 Task: Add an event with the title Client Meeting, date '2024/04/08', time 8:00 AM to 10:00 AMand add a description: By exploring the client's goals and strategic direction, the service provider can align their offerings and propose tailored solutions. The event allows for brainstorming sessions, exploring new possibilities, and jointly shaping the future direction of the partnership., put the event into Red category . Add location for the event as: 321 Sunset Boulevard, Hollywood, Los Angeles, USA, logged in from the account softage.1@softage.netand send the event invitation to softage.5@softage.net and softage.6@softage.net. Set a reminder for the event 30 minutes before
Action: Mouse moved to (72, 87)
Screenshot: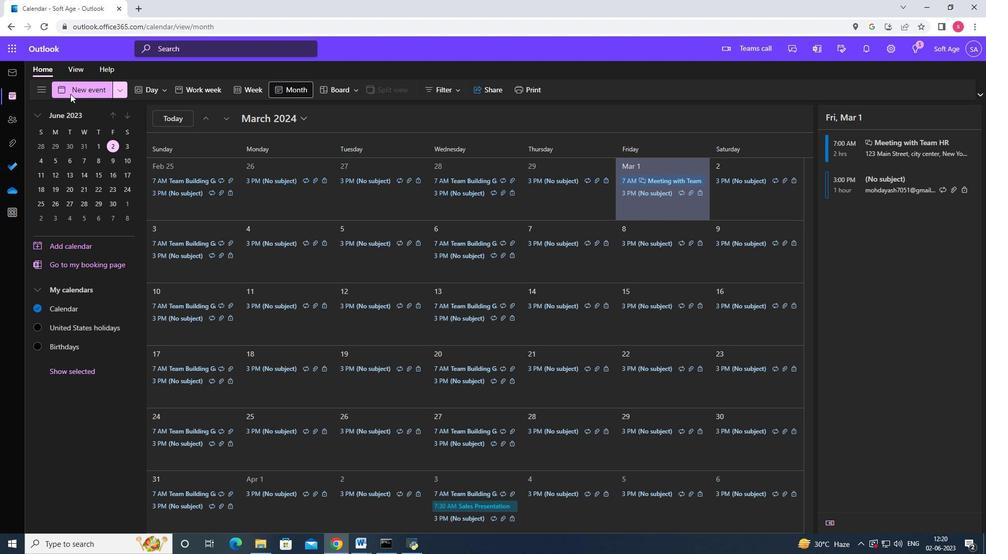 
Action: Mouse pressed left at (72, 87)
Screenshot: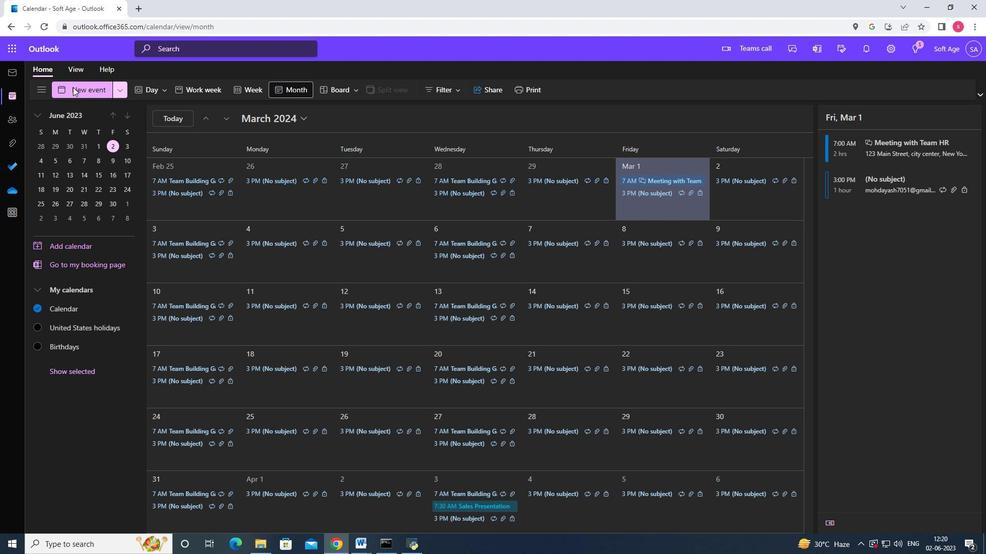 
Action: Mouse moved to (254, 154)
Screenshot: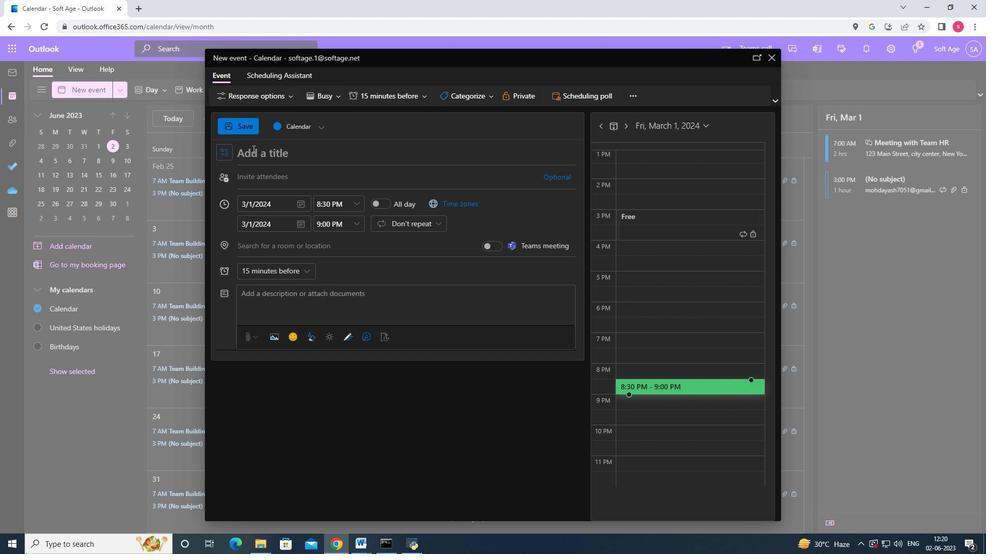 
Action: Mouse pressed left at (254, 154)
Screenshot: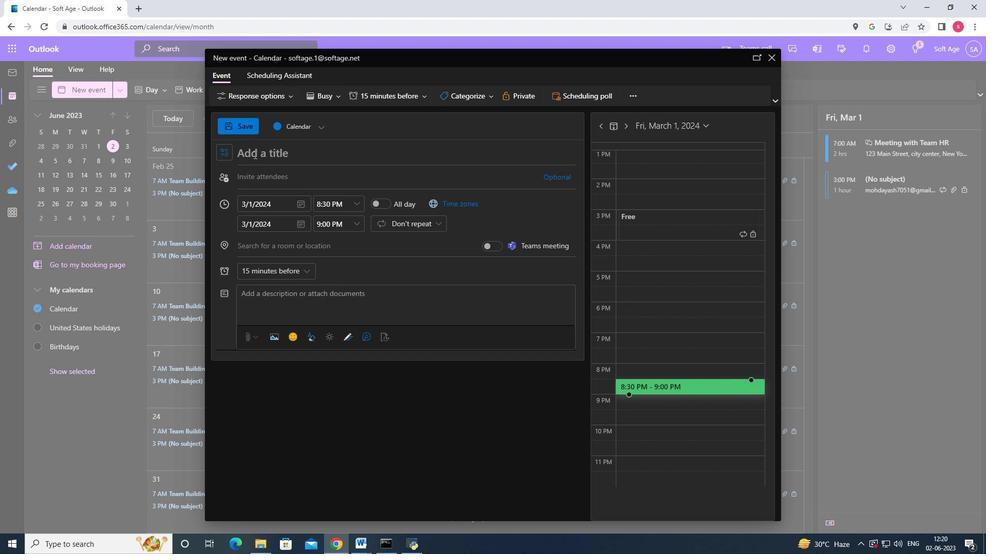 
Action: Key pressed <Key.shift><Key.shift><Key.shift><Key.shift><Key.shift><Key.shift><Key.shift><Key.shift><Key.shift><Key.shift><Key.shift><Key.shift><Key.shift><Key.shift><Key.shift><Key.shift><Key.shift><Key.shift><Key.shift><Key.shift><Key.shift><Key.shift><Key.shift><Key.shift><Key.shift><Key.shift><Key.shift><Key.shift><Key.shift><Key.shift><Key.shift><Key.shift><Key.shift><Key.shift><Key.shift><Key.shift><Key.shift><Key.shift><Key.shift><Key.shift><Key.shift><Key.shift><Key.shift><Key.shift><Key.shift><Key.shift><Key.shift><Key.shift><Key.shift><Key.shift><Key.shift><Key.shift><Key.shift><Key.shift><Key.shift><Key.shift><Key.shift><Key.shift><Key.shift><Key.shift><Key.shift><Key.shift><Key.shift><Key.shift><Key.shift><Key.shift><Key.shift><Key.shift><Key.shift><Key.shift><Key.shift><Key.shift><Key.shift><Key.shift><Key.shift><Key.shift><Key.shift><Key.shift><Key.shift><Key.shift><Key.shift><Key.shift><Key.shift><Key.shift><Key.shift><Key.shift><Key.shift><Key.shift><Key.shift><Key.shift><Key.shift><Key.shift><Key.shift><Key.shift><Key.shift><Key.shift><Key.shift><Key.shift><Key.shift><Key.shift><Key.shift><Key.shift><Key.shift><Key.shift><Key.shift><Key.shift><Key.shift><Key.shift><Key.shift><Key.shift><Key.shift><Key.shift><Key.shift><Key.shift><Key.shift><Key.shift><Key.shift><Key.shift><Key.shift><Key.shift><Key.shift><Key.shift><Key.shift><Key.shift><Key.shift><Key.shift><Key.shift><Key.shift><Key.shift><Key.shift><Key.shift><Key.shift><Key.shift><Key.shift><Key.shift><Key.shift><Key.shift><Key.shift><Key.shift><Key.shift><Key.shift><Key.shift><Key.shift><Key.shift><Key.shift><Key.shift><Key.shift><Key.shift><Key.shift><Key.shift><Key.shift><Key.shift><Key.shift><Key.shift><Key.shift><Key.shift><Key.shift><Key.shift><Key.shift><Key.shift><Key.shift><Key.shift><Key.shift><Key.shift><Key.shift><Key.shift><Key.shift><Key.shift><Key.shift><Key.shift><Key.shift><Key.shift><Key.shift><Key.shift><Key.shift><Key.shift><Key.shift><Key.shift><Key.shift><Key.shift><Key.shift><Key.shift><Key.shift><Key.shift><Key.shift><Key.shift><Key.shift><Key.shift><Key.shift><Key.shift><Key.shift><Key.shift><Key.shift><Key.shift><Key.shift><Key.shift><Key.shift><Key.shift><Key.shift><Key.shift><Key.shift><Key.shift><Key.shift><Key.shift><Key.shift><Key.shift><Key.shift><Key.shift><Key.shift><Key.shift><Key.shift><Key.shift><Key.shift><Key.shift><Key.shift><Key.shift><Key.shift><Key.shift><Key.shift><Key.shift><Key.shift><Key.shift><Key.shift><Key.shift><Key.shift><Key.shift><Key.shift><Key.shift><Key.shift><Key.shift><Key.shift><Key.shift><Key.shift><Key.shift><Key.shift><Key.shift><Key.shift><Key.shift><Key.shift><Key.shift><Key.shift><Key.shift><Key.shift><Key.shift><Key.shift><Key.shift><Key.shift><Key.shift><Key.shift><Key.shift><Key.shift><Key.shift><Key.shift><Key.shift><Key.shift><Key.shift><Key.shift><Key.shift><Key.shift><Key.shift><Key.shift><Key.shift><Key.shift><Key.shift><Key.shift><Key.shift><Key.shift><Key.shift><Key.shift><Key.shift><Key.shift><Key.shift><Key.shift><Key.shift><Key.shift><Key.shift><Key.shift><Key.shift><Key.shift><Key.shift><Key.shift><Key.shift><Key.shift><Key.shift><Key.shift><Key.shift><Key.shift><Key.shift><Key.shift><Key.shift><Key.shift><Key.shift><Key.shift><Key.shift><Key.shift><Key.shift><Key.shift><Key.shift><Key.shift><Key.shift><Key.shift><Key.shift><Key.shift><Key.shift><Key.shift><Key.shift><Key.shift><Key.shift><Key.shift><Key.shift><Key.shift><Key.shift><Key.shift><Key.shift><Key.shift><Key.shift><Key.shift><Key.shift><Key.shift><Key.shift><Key.shift><Key.shift><Key.shift><Key.shift><Key.shift><Key.shift><Key.shift><Key.shift><Key.shift><Key.shift><Key.shift><Key.shift><Key.shift><Key.shift><Key.shift><Key.shift><Key.shift><Key.shift><Key.shift><Key.shift><Key.shift><Key.shift><Key.shift><Key.shift><Key.shift><Key.shift><Key.shift><Key.shift><Key.shift><Key.shift><Key.shift><Key.shift><Key.shift><Key.shift><Key.shift><Key.shift><Key.shift><Key.shift><Key.shift><Key.shift><Key.shift><Key.shift><Key.shift><Key.shift><Key.shift><Key.shift><Key.shift><Key.shift><Key.shift><Key.shift><Key.shift><Key.shift><Key.shift><Key.shift><Key.shift><Key.shift><Key.shift><Key.shift><Key.shift><Key.shift><Key.shift><Key.shift><Key.shift><Key.shift><Key.shift><Key.shift><Key.shift><Key.shift><Key.shift><Key.shift><Key.shift><Key.shift><Key.shift><Key.shift><Key.shift><Key.shift><Key.shift><Key.shift><Key.shift><Key.shift><Key.shift><Key.shift><Key.shift><Key.shift><Key.shift>T<Key.backspace><Key.shift><Key.shift><Key.shift><Key.shift><Key.shift><Key.shift><Key.shift><Key.shift><Key.shift><Key.shift><Key.shift><Key.shift><Key.shift><Key.shift><Key.shift><Key.shift><Key.shift><Key.shift><Key.shift><Key.shift><Key.shift><Key.shift><Key.shift><Key.shift><Key.shift><Key.shift><Key.shift><Key.shift><Key.shift><Key.shift><Key.shift><Key.shift><Key.shift><Key.shift><Key.shift><Key.shift><Key.shift><Key.shift><Key.shift><Key.shift><Key.shift><Key.shift><Key.shift><Key.shift><Key.shift><Key.shift><Key.shift><Key.shift><Key.shift><Key.shift><Key.shift><Key.shift><Key.shift><Key.shift><Key.shift><Key.shift><Key.shift><Key.shift><Key.shift><Key.shift><Key.shift><Key.shift>Client<Key.space><Key.shift>Meeting
Screenshot: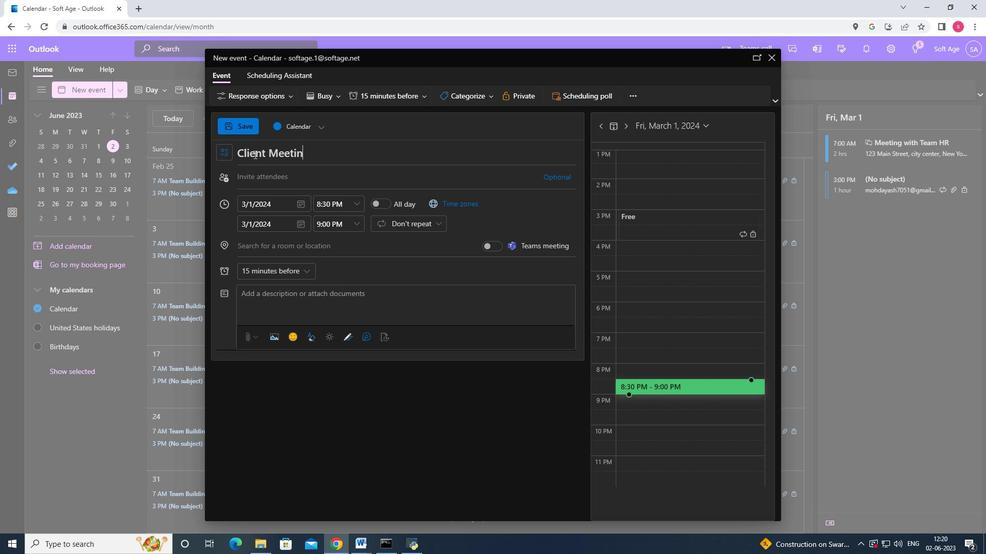 
Action: Mouse moved to (301, 205)
Screenshot: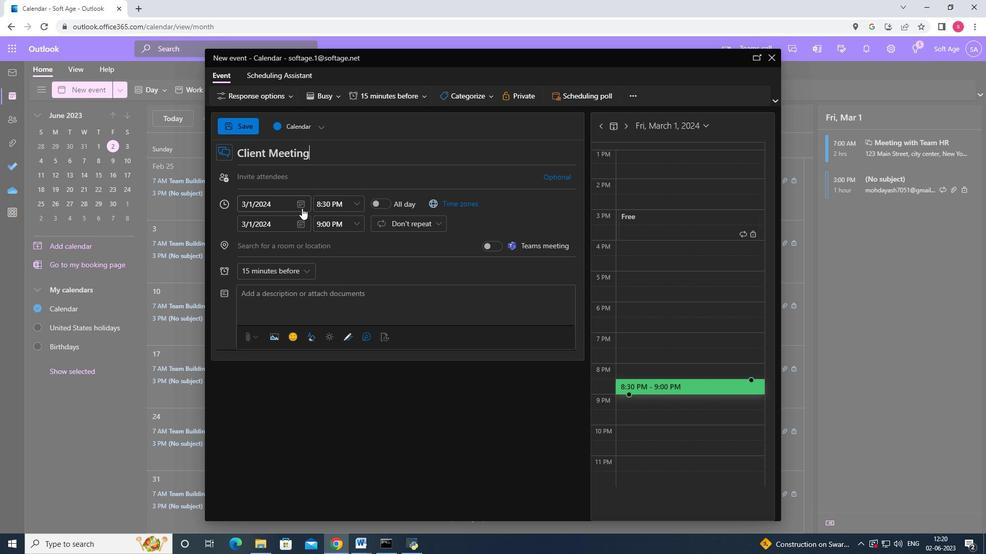 
Action: Mouse pressed left at (301, 205)
Screenshot: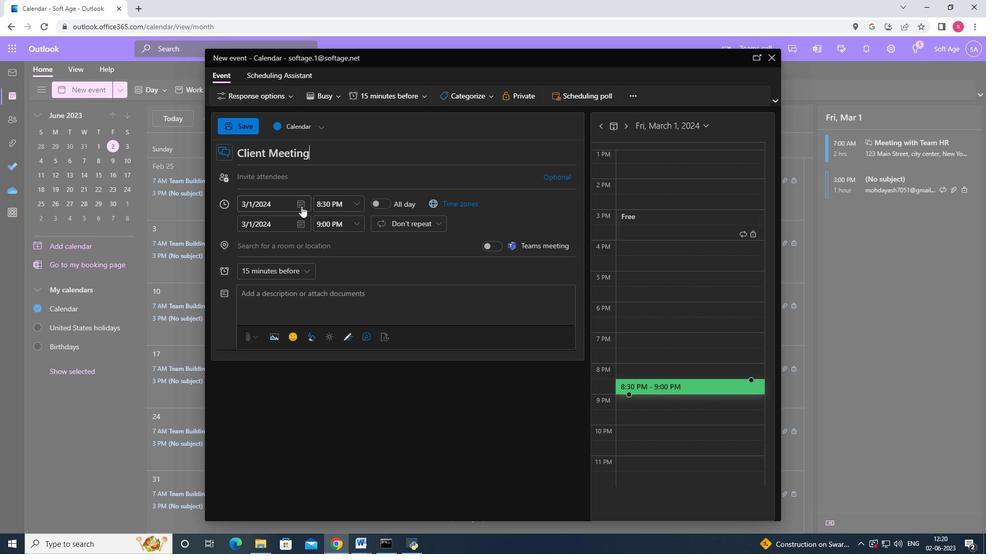 
Action: Mouse moved to (338, 227)
Screenshot: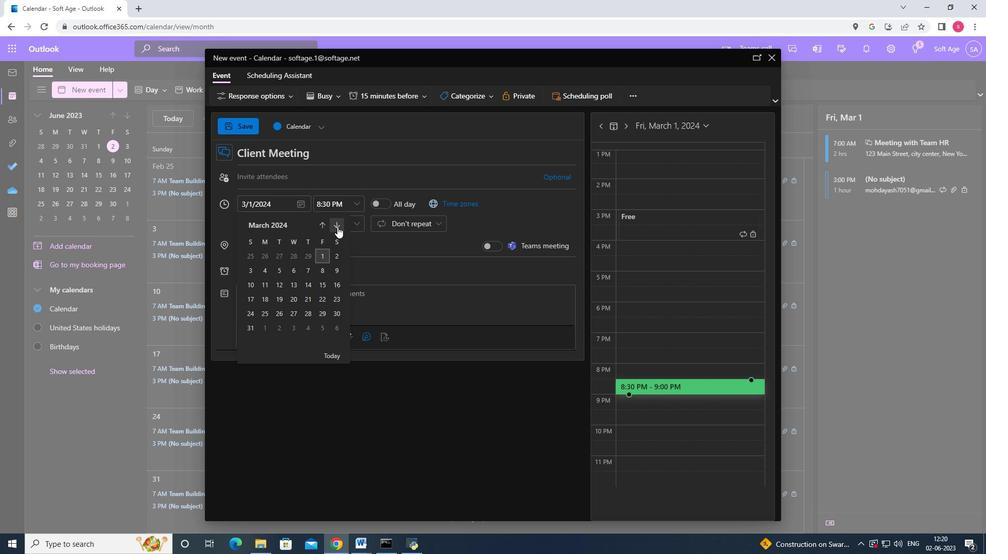 
Action: Mouse pressed left at (338, 227)
Screenshot: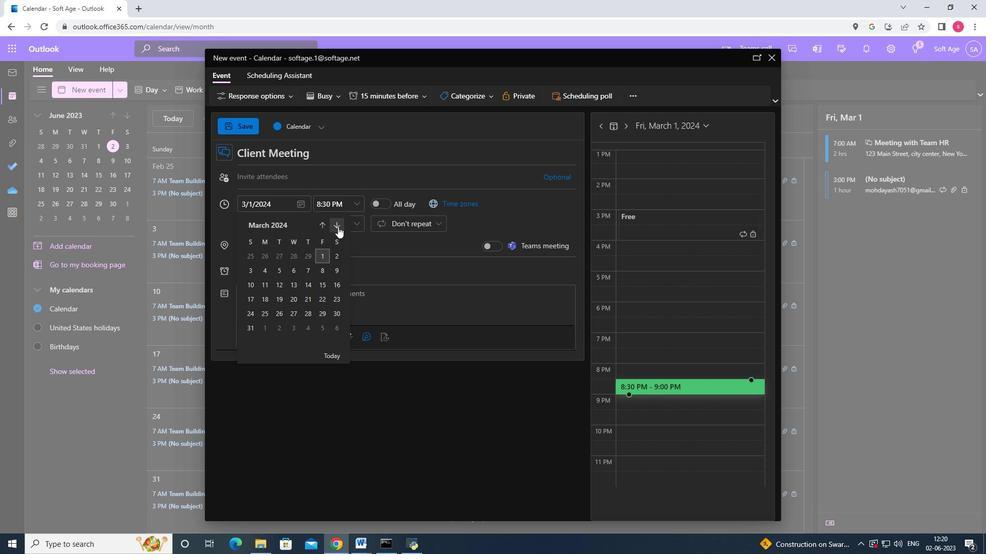 
Action: Mouse moved to (261, 271)
Screenshot: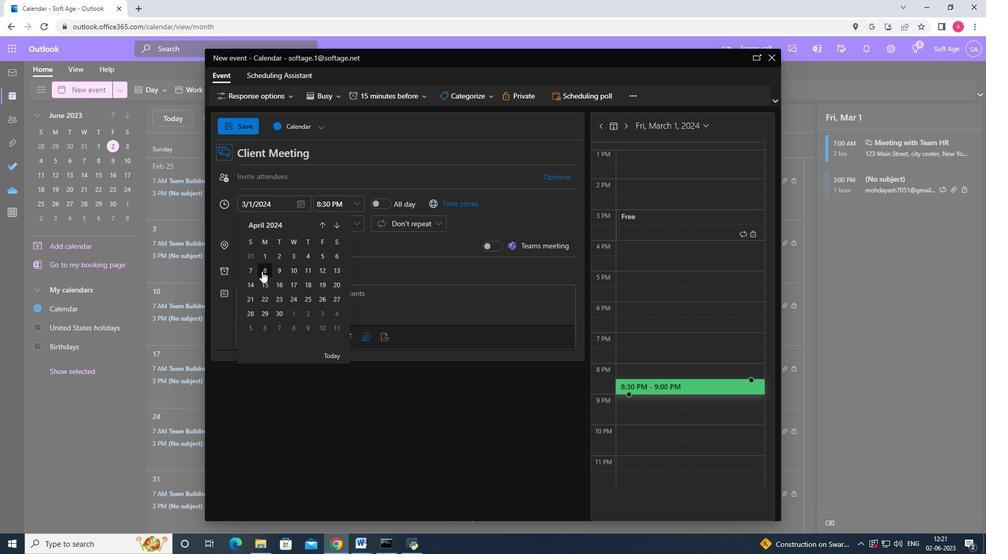 
Action: Mouse pressed left at (261, 271)
Screenshot: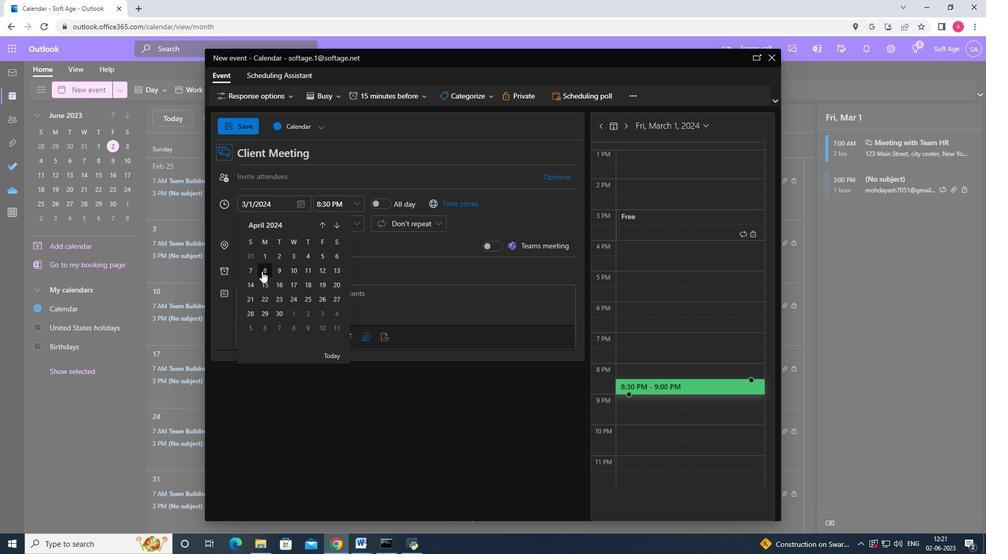 
Action: Mouse moved to (357, 207)
Screenshot: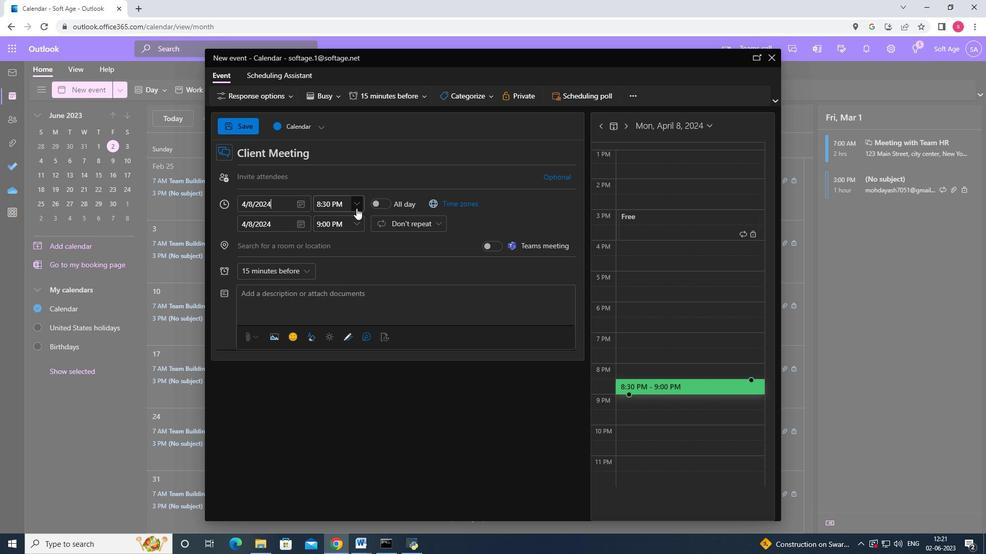 
Action: Mouse pressed left at (357, 207)
Screenshot: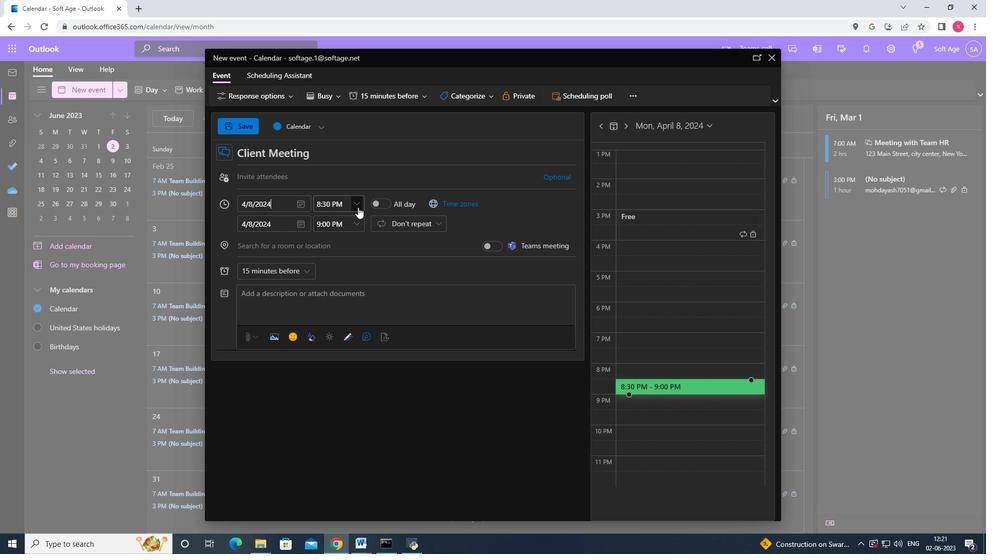 
Action: Mouse moved to (367, 216)
Screenshot: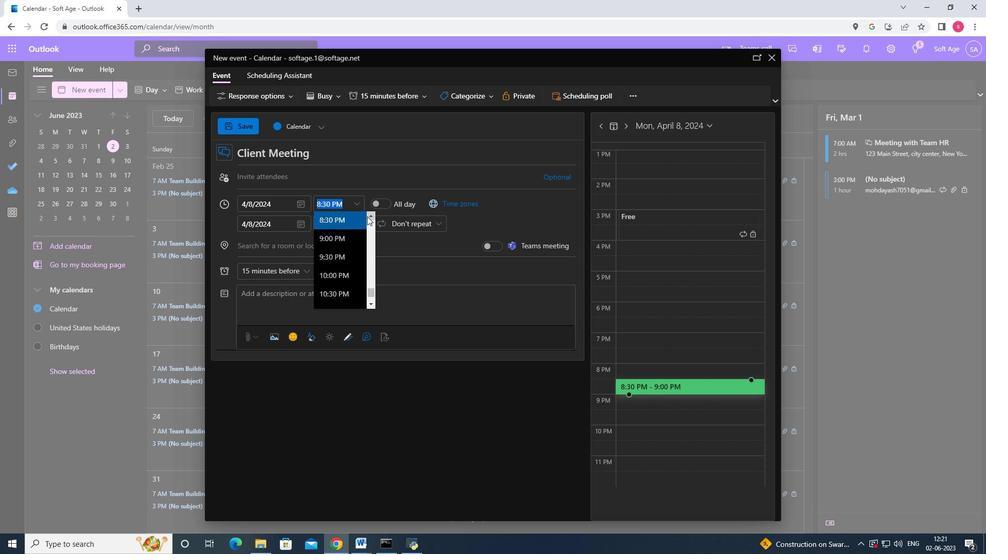 
Action: Mouse pressed left at (367, 216)
Screenshot: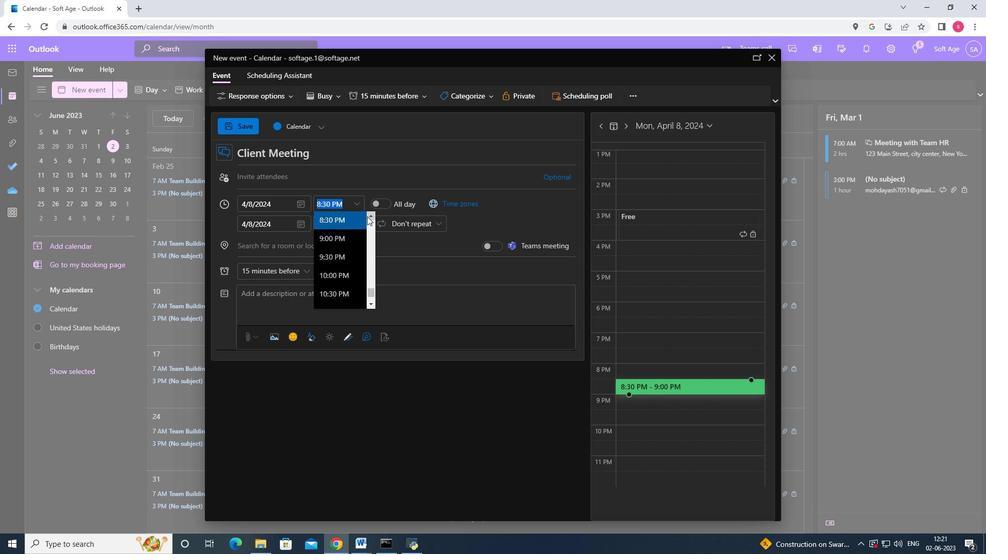 
Action: Mouse moved to (336, 217)
Screenshot: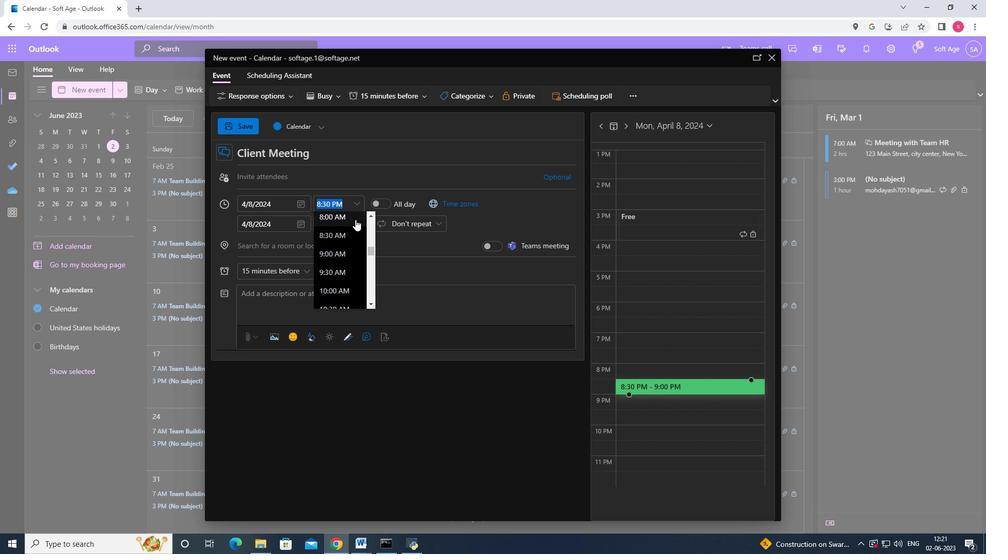 
Action: Mouse pressed left at (336, 217)
Screenshot: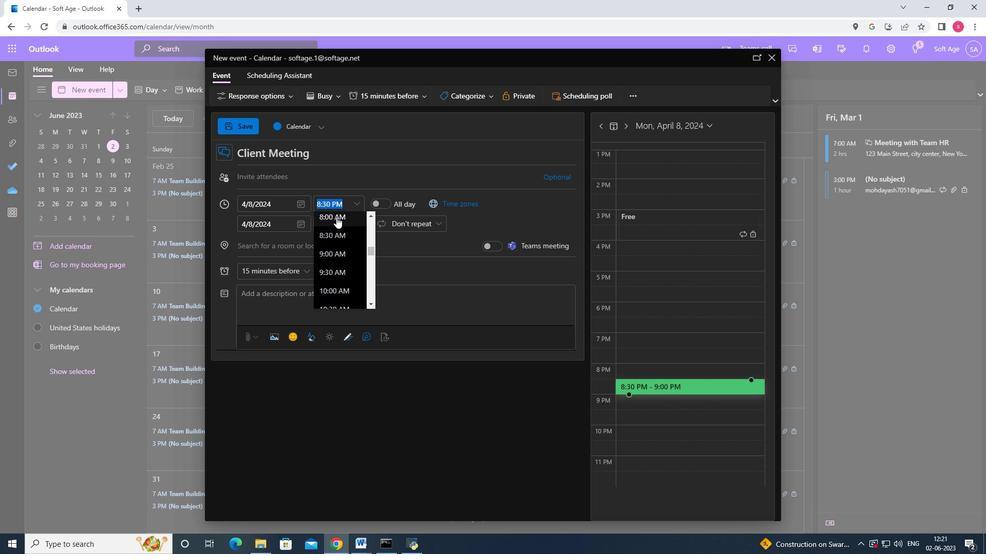
Action: Mouse moved to (353, 225)
Screenshot: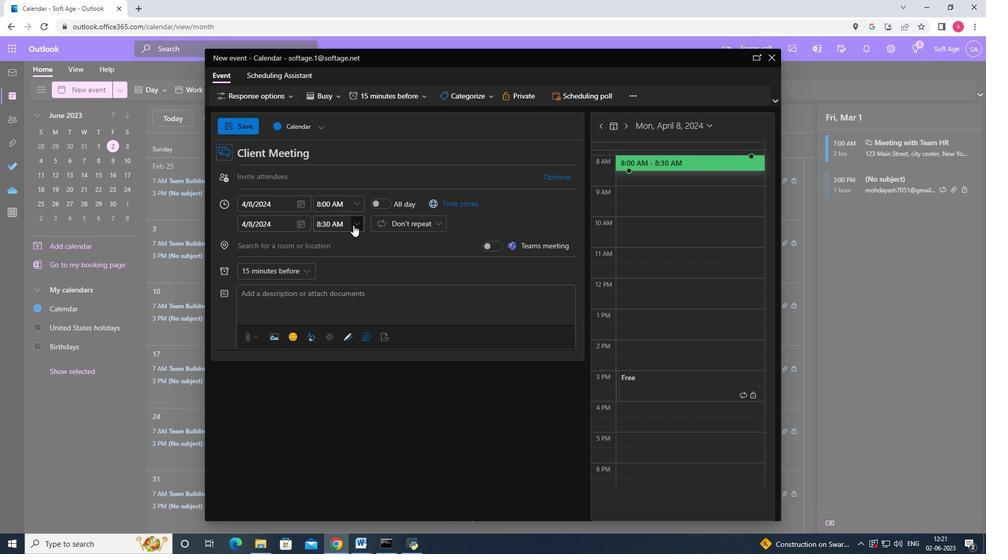 
Action: Mouse pressed left at (353, 225)
Screenshot: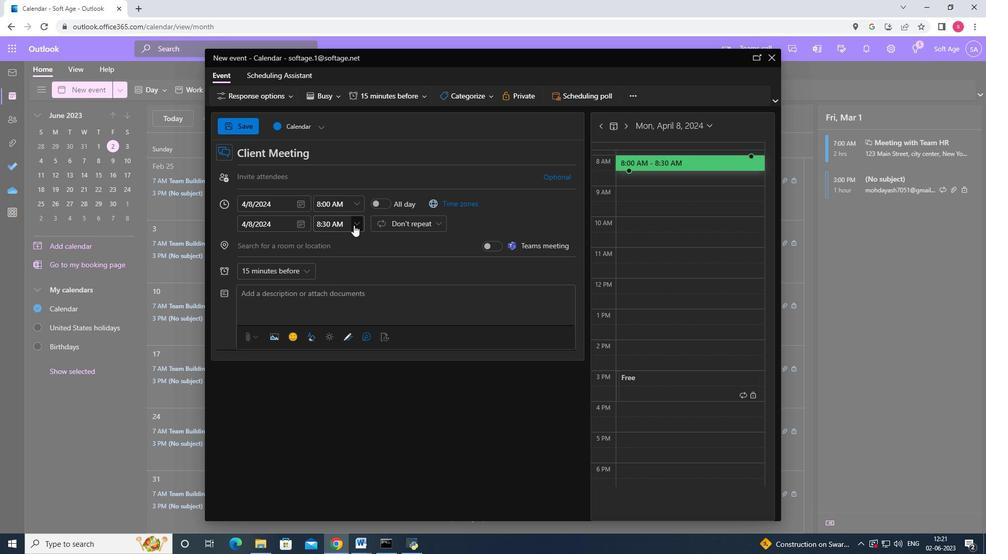 
Action: Mouse moved to (344, 294)
Screenshot: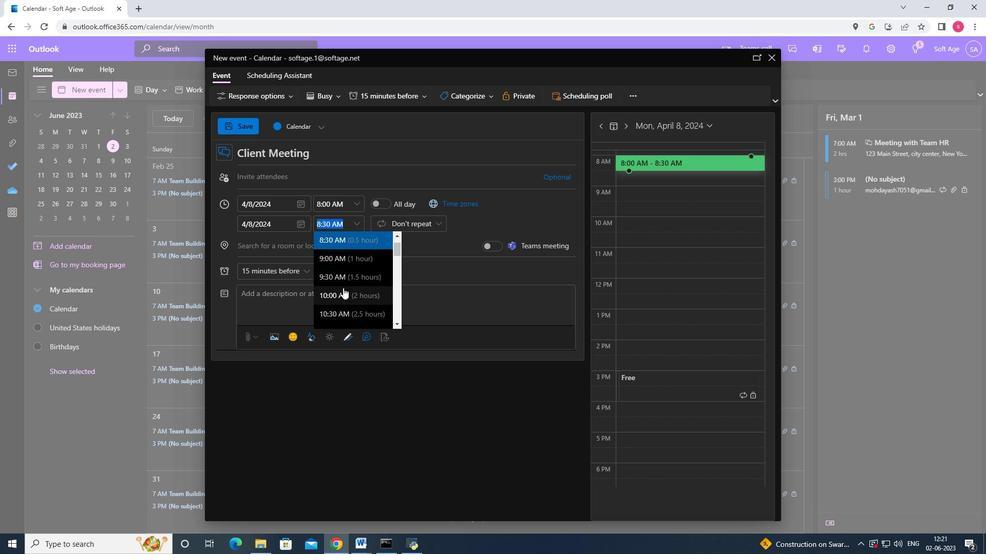 
Action: Mouse pressed left at (344, 294)
Screenshot: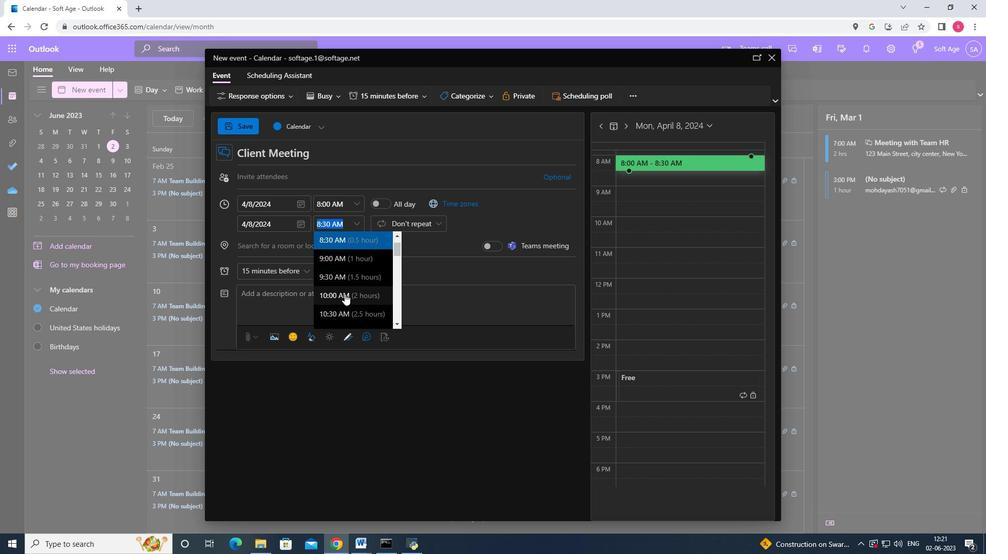 
Action: Mouse moved to (307, 306)
Screenshot: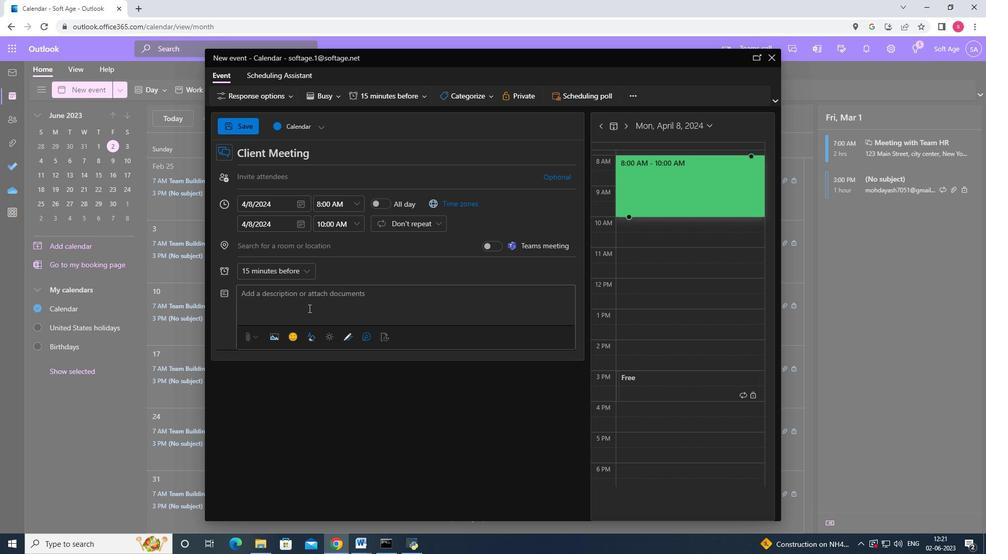 
Action: Mouse pressed left at (307, 306)
Screenshot: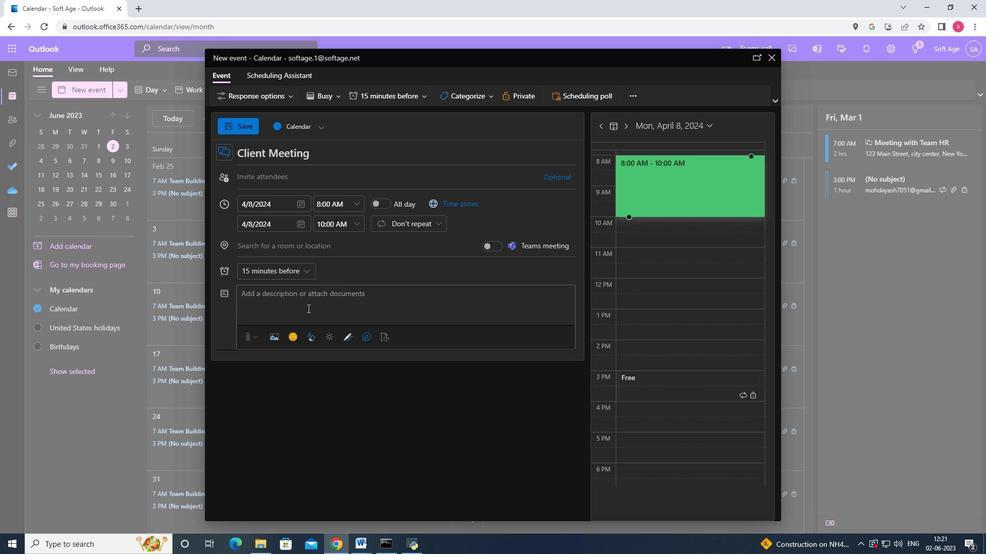 
Action: Mouse moved to (307, 305)
Screenshot: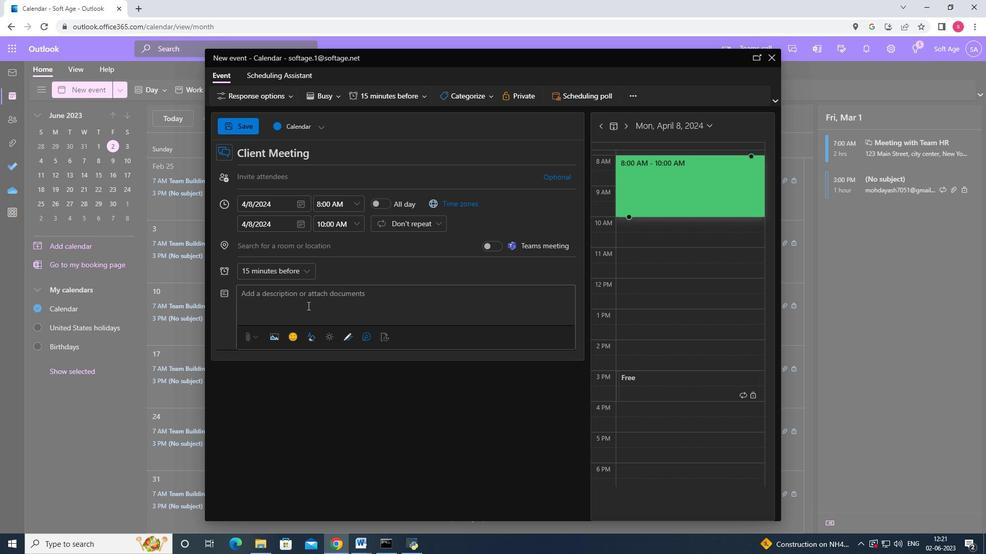 
Action: Key pressed <Key.shift>By<Key.space><Key.shift><Key.shift><Key.shift><Key.shift><Key.shift><Key.shift><Key.shift><Key.shift><Key.shift><Key.shift><Key.shift><Key.shift>exploring<Key.space>the<Key.space>client's<Key.space>goals<Key.space>and<Key.space>strategic<Key.space>direction<Key.space><Key.backspace>,<Key.space>y<Key.backspace>the<Key.space>service<Key.space>provider<Key.space>can<Key.space>align<Key.space>their<Key.space>offerings<Key.space>and<Key.space>propose<Key.space>tailored<Key.space>solutions.<Key.space><Key.shift>The<Key.space>event<Key.space>allows<Key.space>for<Key.space>brainstorming<Key.space>sessions.<Key.space>e<Key.backspace><Key.backspace><Key.backspace>,<Key.space>exploring<Key.space>new<Key.space>possibill<Key.backspace>ities<Key.space><Key.backspace>,<Key.space>and<Key.space>jointly<Key.space>shaping<Key.space>the<Key.space>future<Key.space>direction<Key.space>of<Key.space>the<Key.space>partnership.
Screenshot: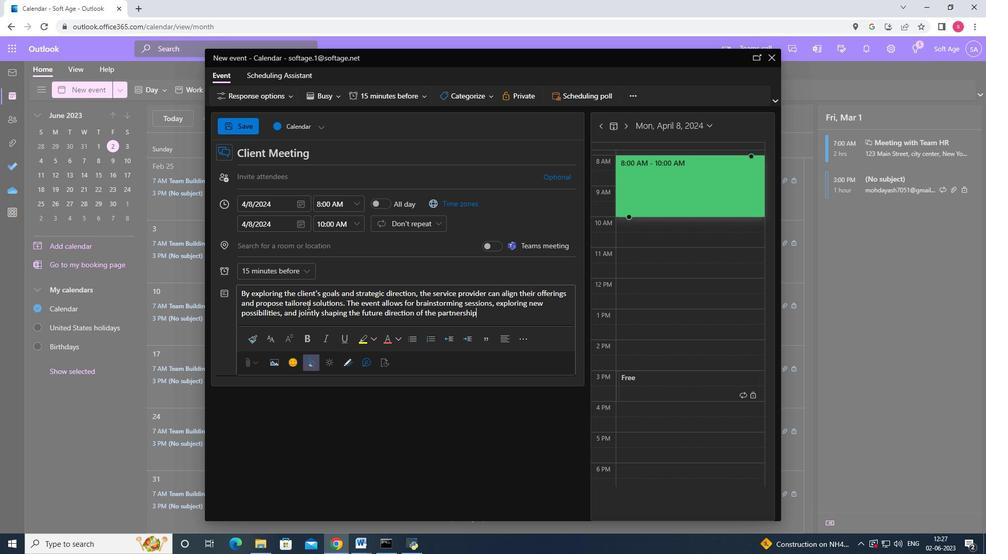 
Action: Mouse moved to (468, 94)
Screenshot: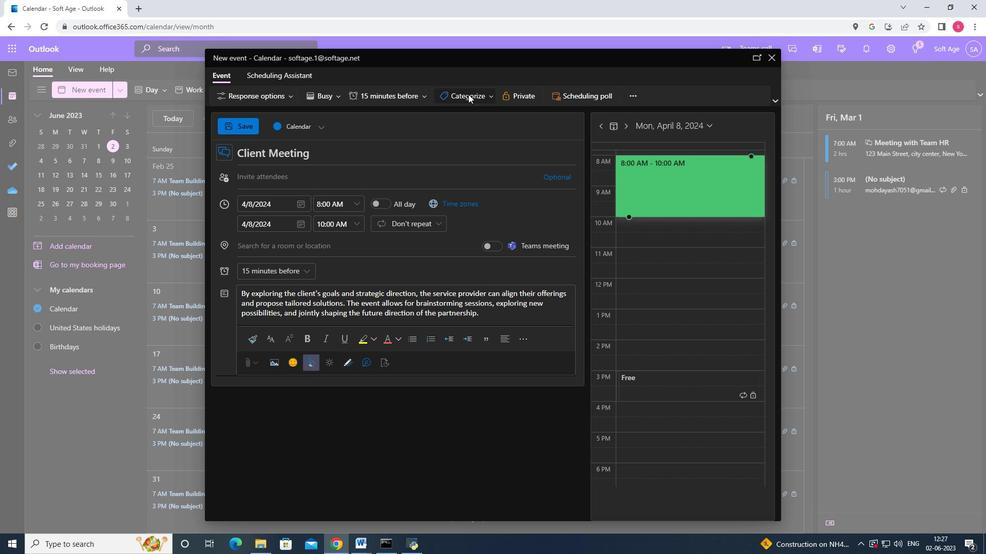 
Action: Mouse pressed left at (468, 94)
Screenshot: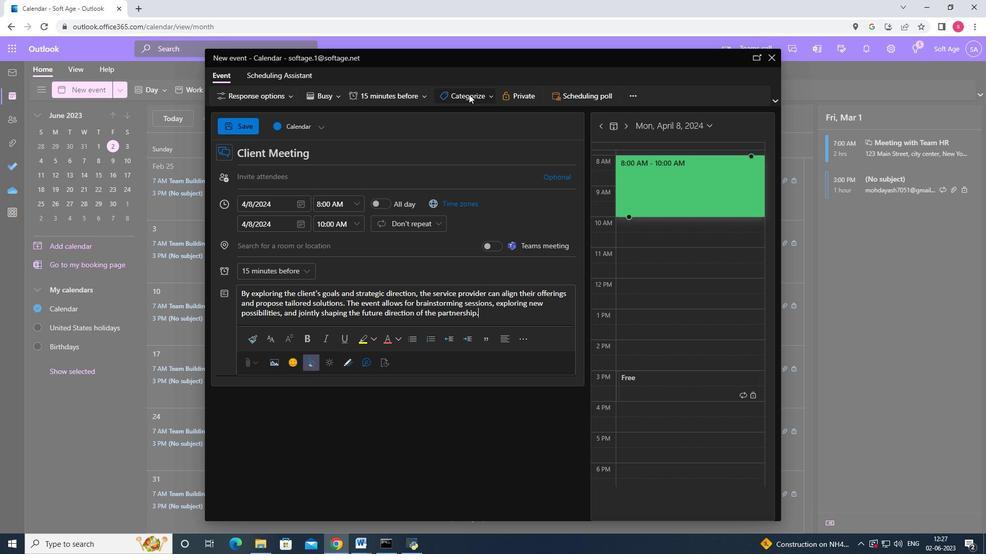 
Action: Mouse moved to (477, 182)
Screenshot: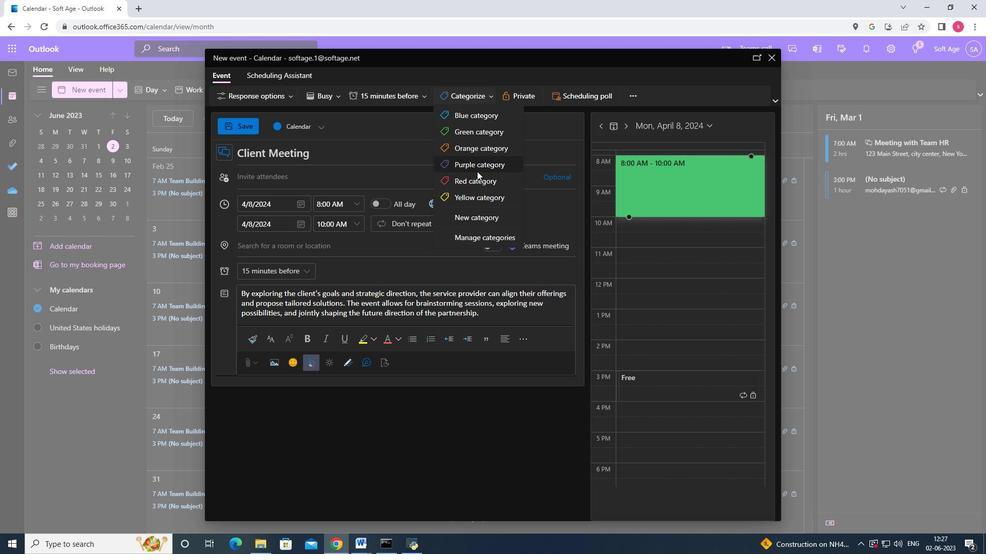
Action: Mouse pressed left at (477, 182)
Screenshot: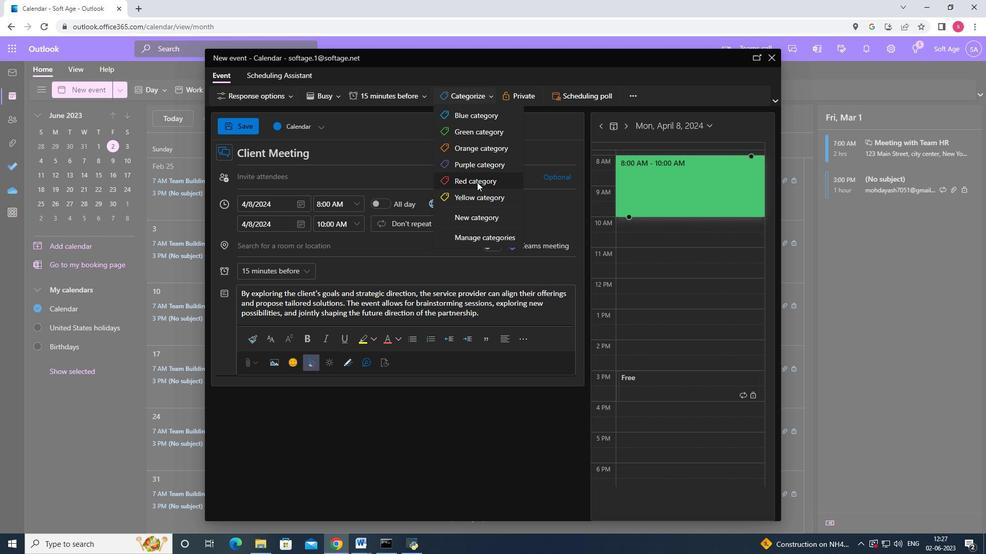 
Action: Mouse moved to (316, 245)
Screenshot: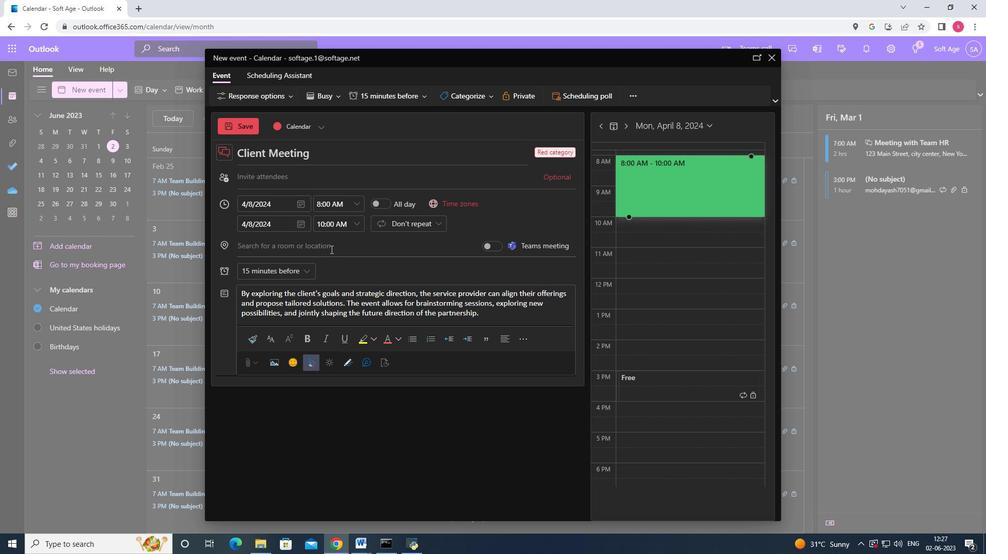 
Action: Mouse pressed left at (316, 245)
Screenshot: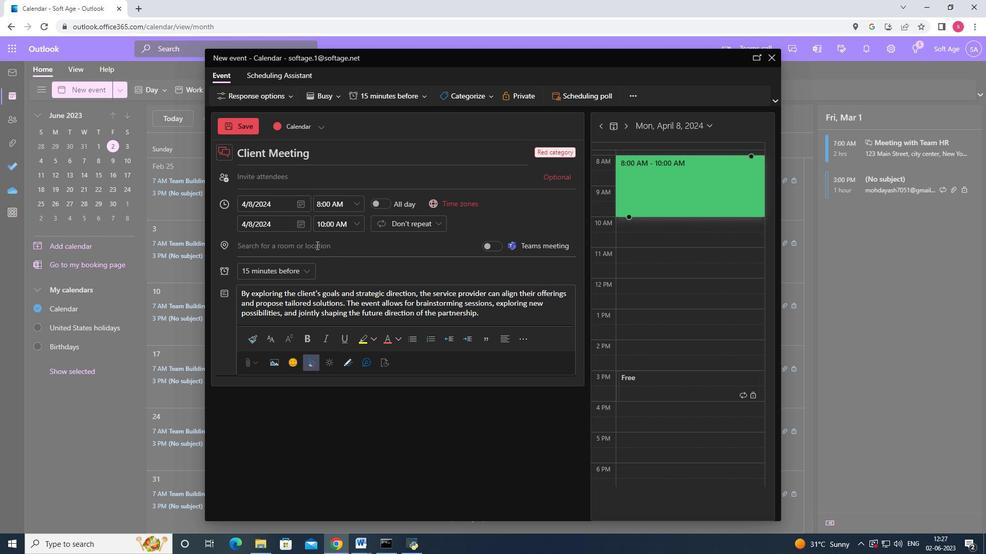 
Action: Key pressed 321<Key.space><Key.shift><Key.shift>Sunset<Key.space><Key.shift>Boulevard<Key.space><Key.backspace>,<Key.space><Key.shift>Hollywood,<Key.space><Key.shift>Los<Key.space><Key.shift>Angeles,<Key.space><Key.shift><Key.shift><Key.shift><Key.shift><Key.shift><Key.shift><Key.shift><Key.shift><Key.shift><Key.shift>Us<Key.backspace><Key.shift><Key.shift><Key.shift><Key.shift><Key.shift>SA
Screenshot: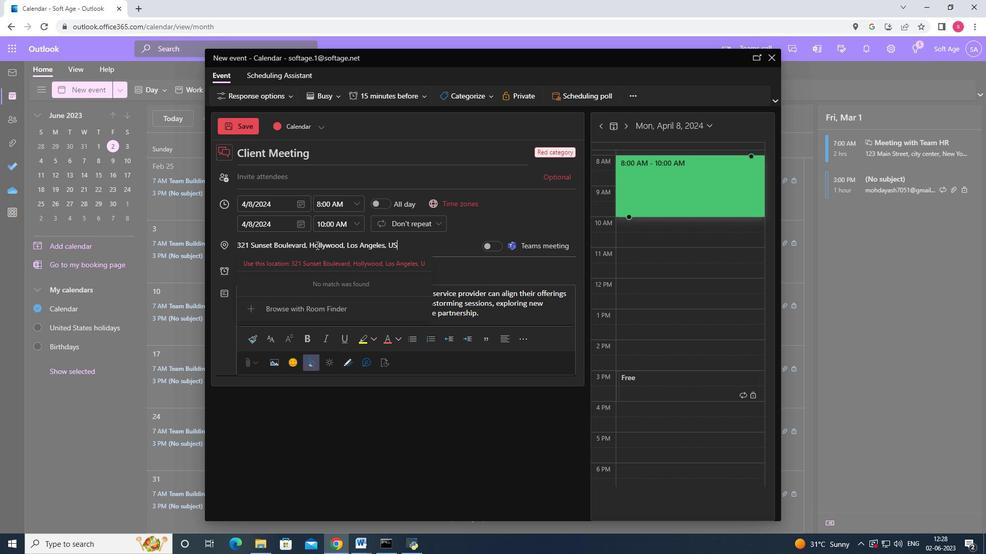 
Action: Mouse moved to (400, 262)
Screenshot: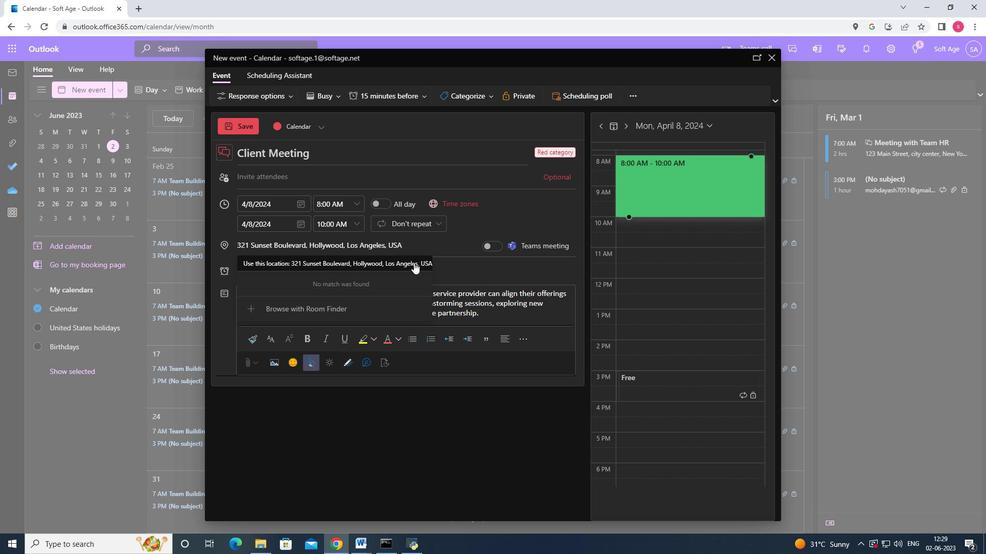 
Action: Mouse pressed left at (400, 262)
Screenshot: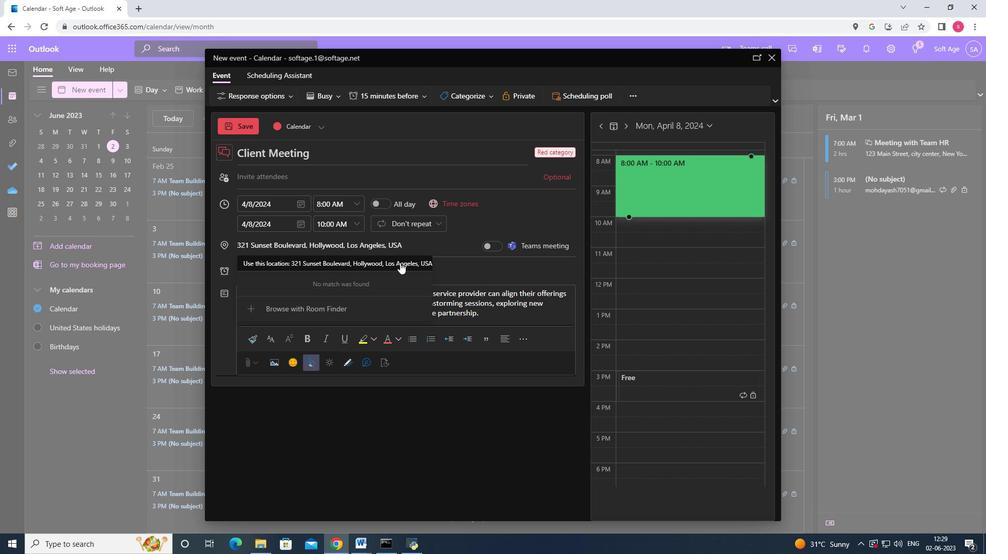 
Action: Mouse moved to (314, 179)
Screenshot: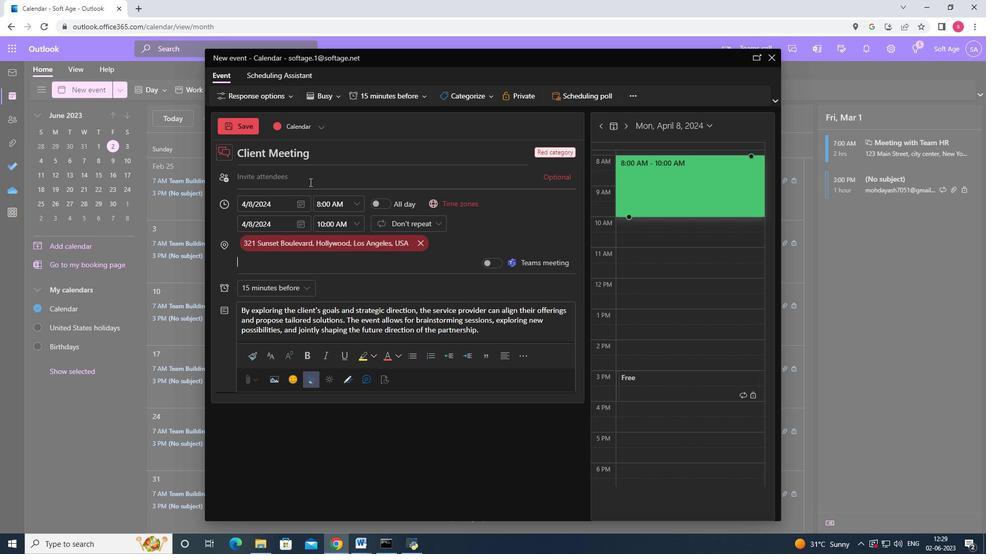 
Action: Mouse pressed left at (314, 179)
Screenshot: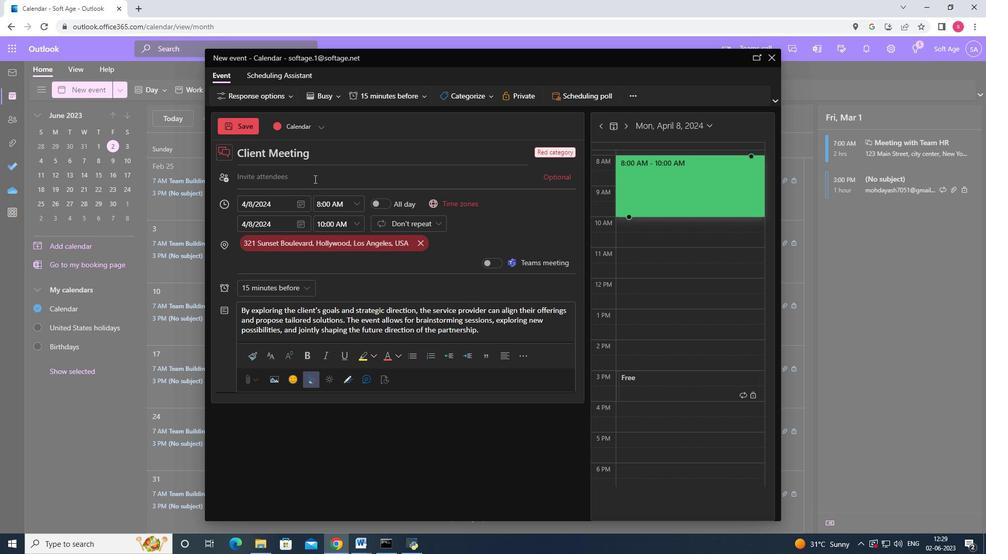 
Action: Key pressed softage.5<Key.shift><Key.shift><Key.shift><Key.shift><Key.shift><Key.shift><Key.shift><Key.shift><Key.shift><Key.shift><Key.shift>@
Screenshot: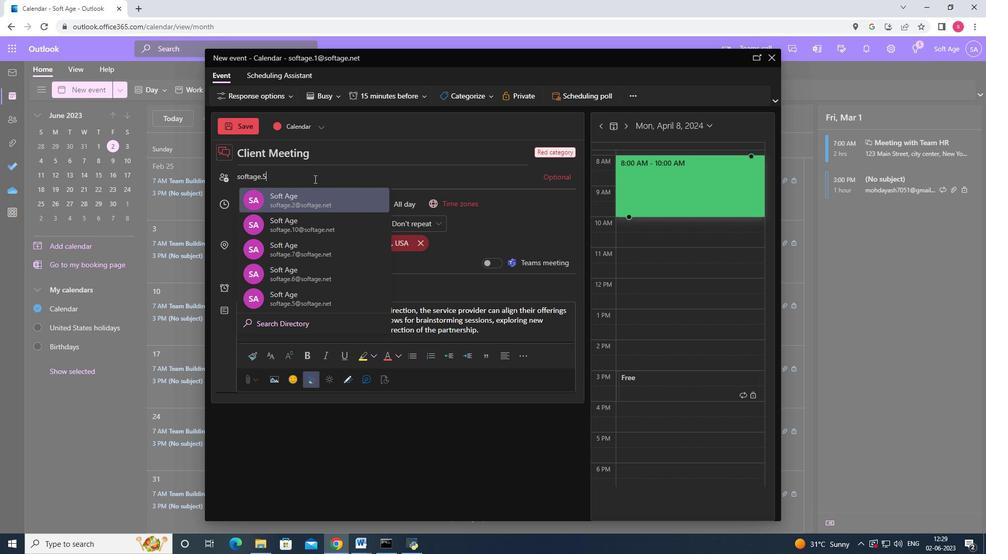 
Action: Mouse moved to (313, 198)
Screenshot: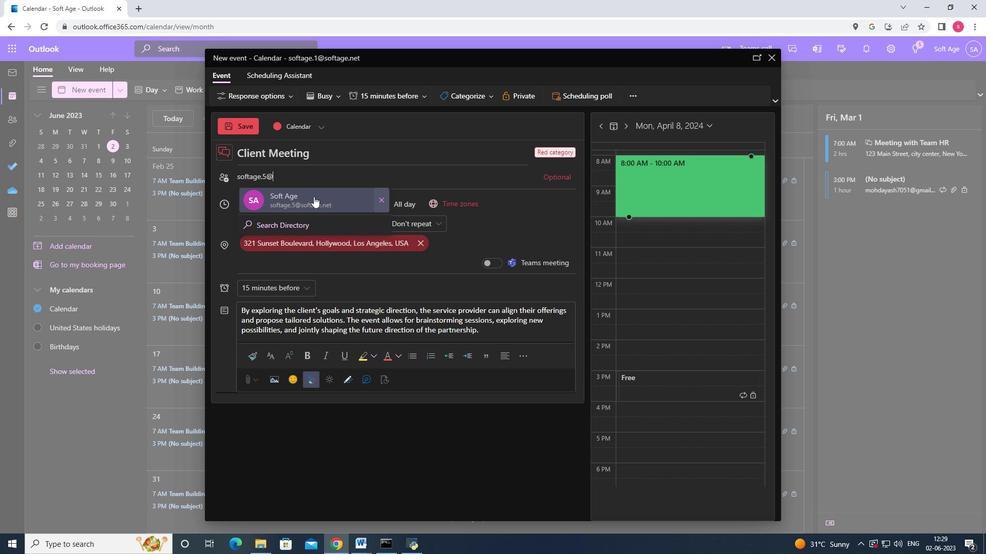 
Action: Mouse pressed left at (313, 198)
Screenshot: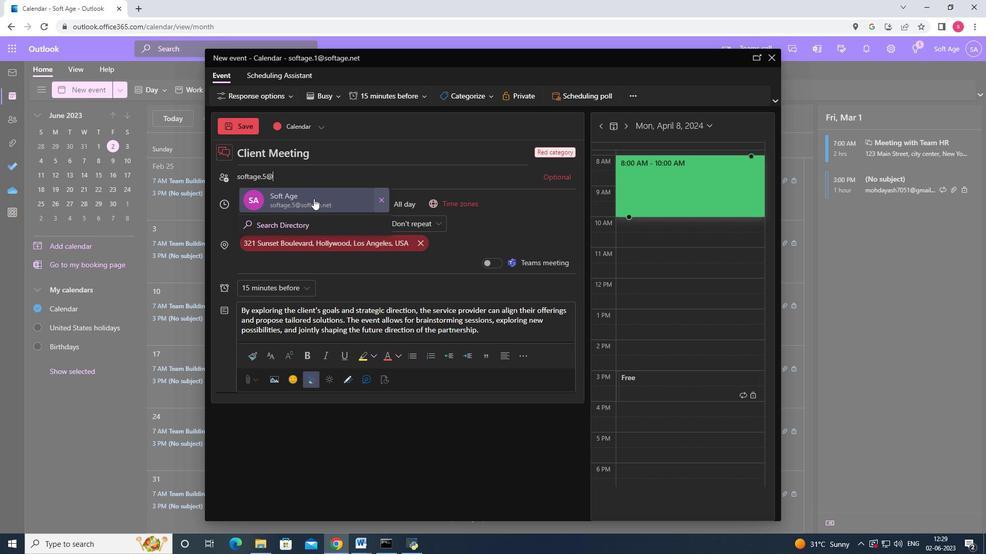 
Action: Mouse moved to (316, 177)
Screenshot: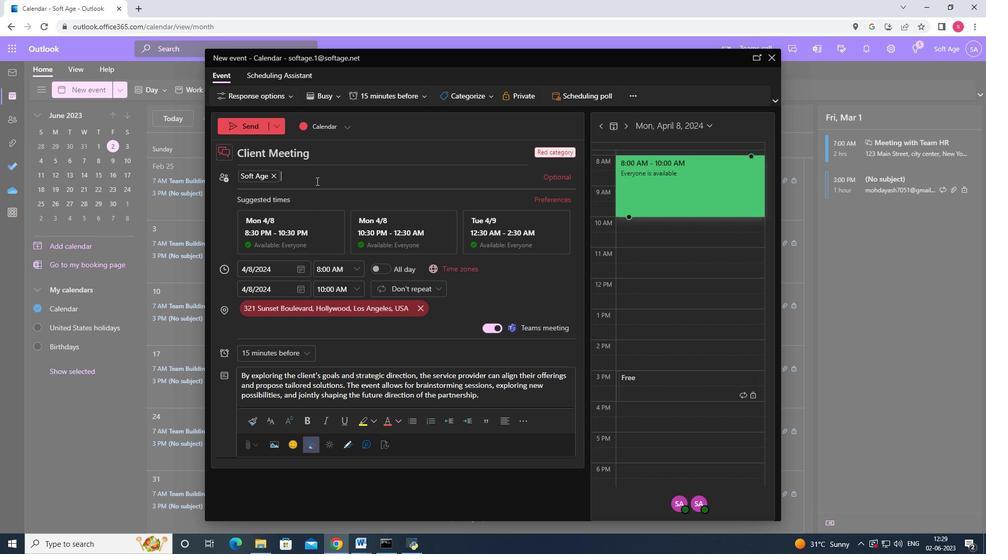 
Action: Key pressed sout<Key.backspace><Key.backspace>ftage.6<Key.shift>@
Screenshot: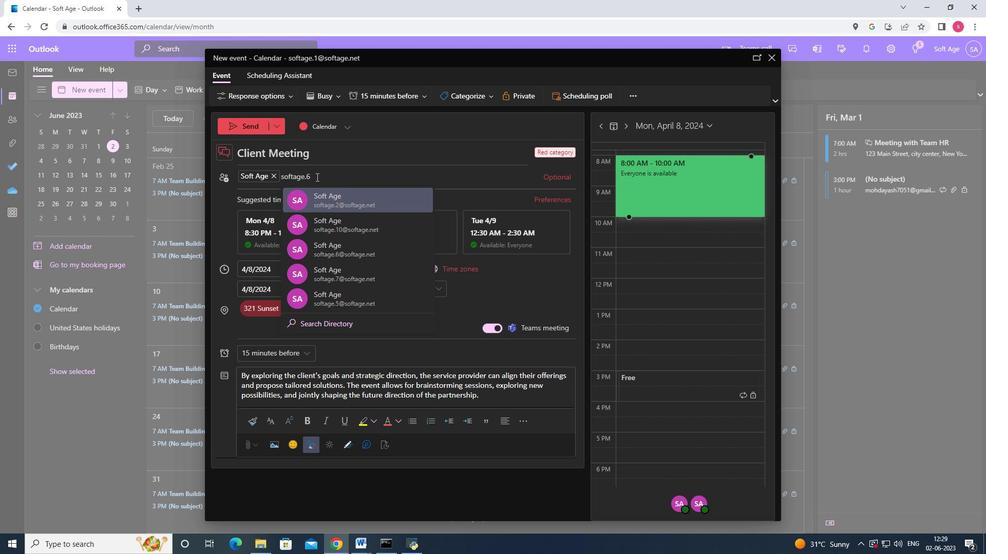 
Action: Mouse moved to (332, 196)
Screenshot: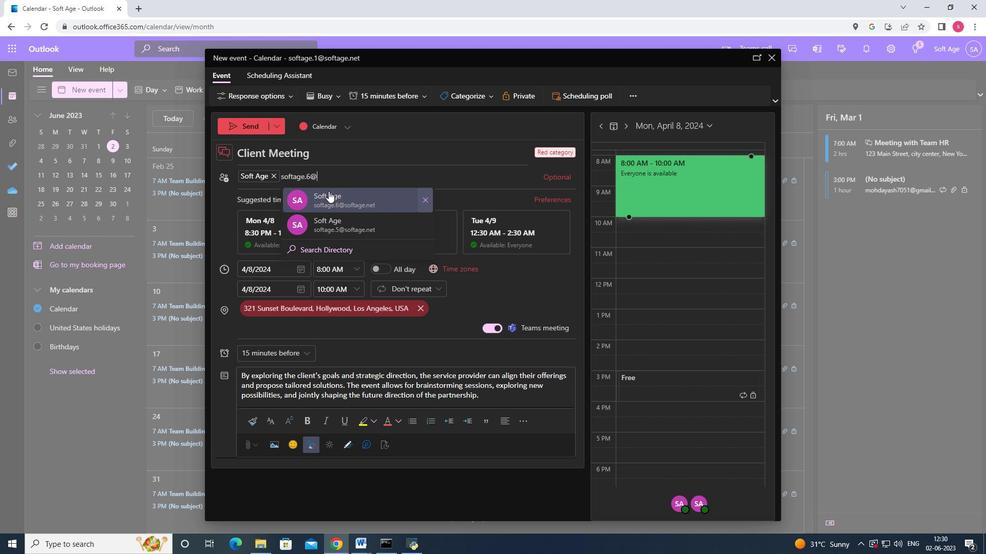 
Action: Mouse pressed left at (332, 196)
Screenshot: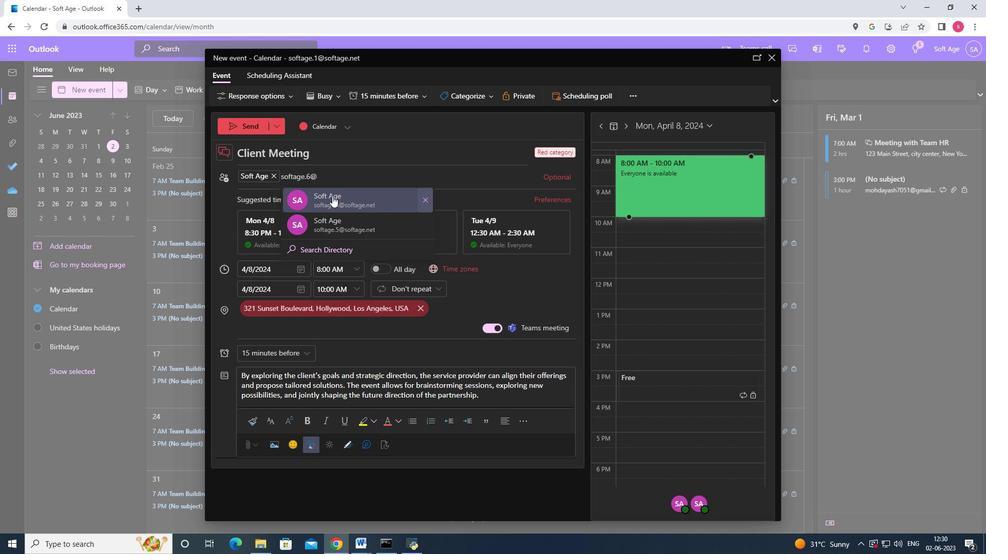 
Action: Mouse moved to (306, 341)
Screenshot: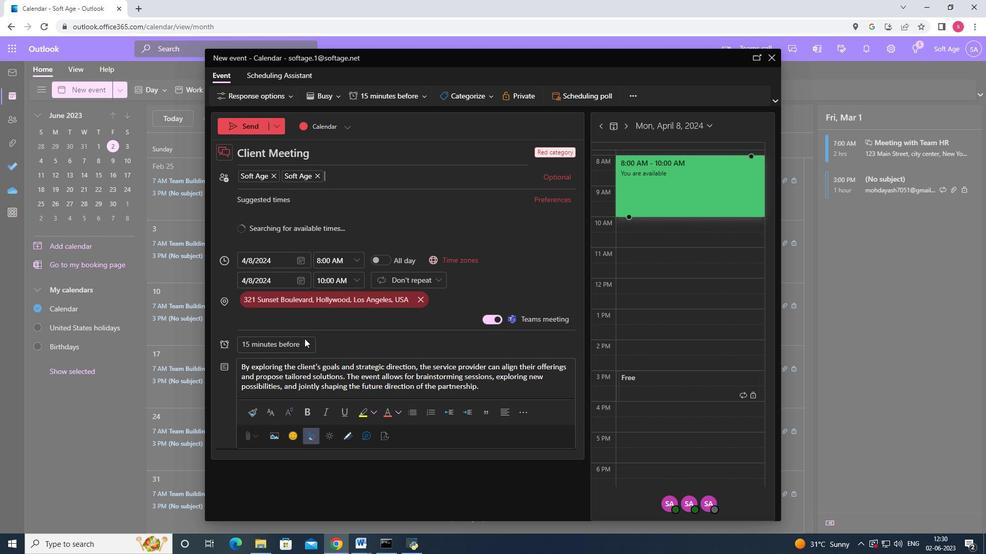 
Action: Mouse pressed left at (306, 341)
Screenshot: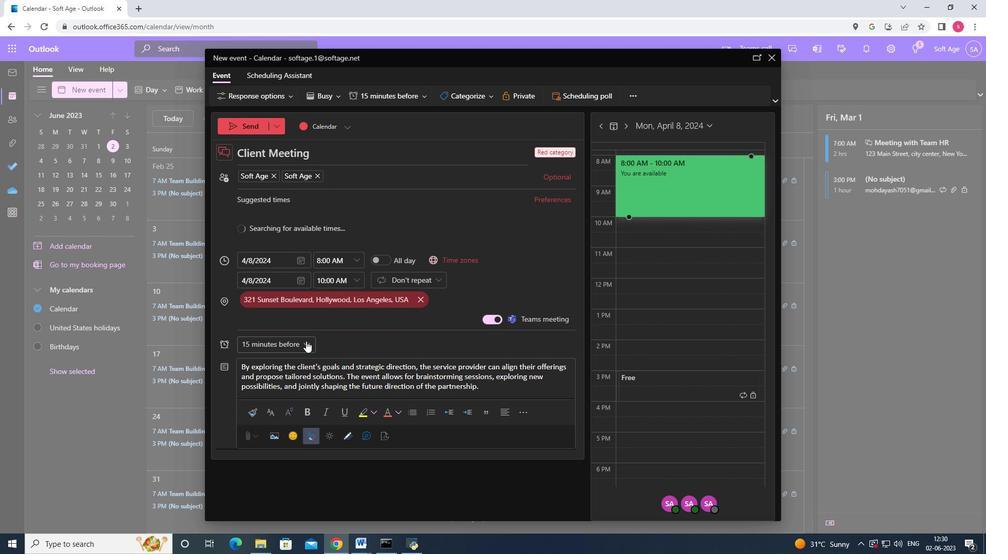 
Action: Mouse moved to (281, 214)
Screenshot: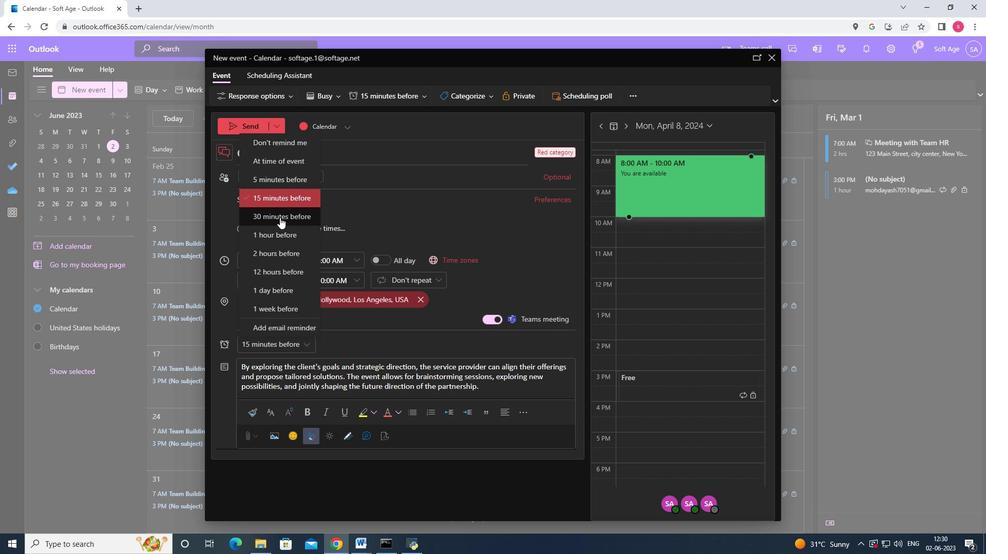 
Action: Mouse pressed left at (281, 214)
Screenshot: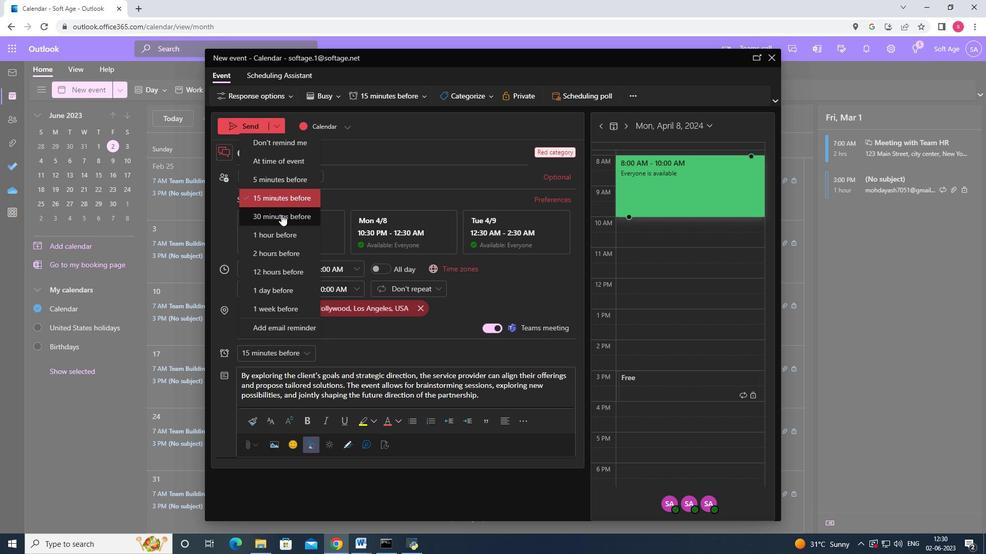 
Action: Mouse moved to (241, 130)
Screenshot: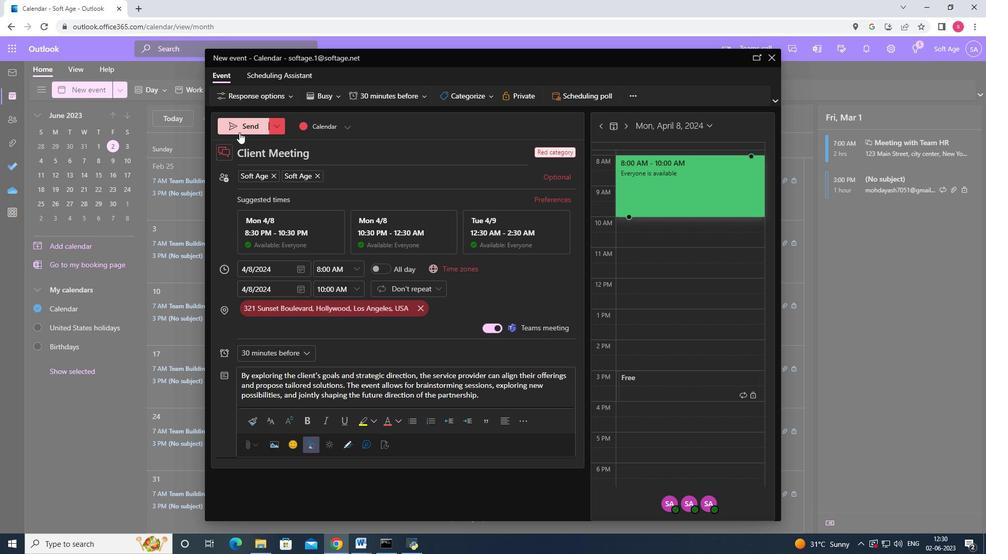 
Action: Mouse pressed left at (241, 130)
Screenshot: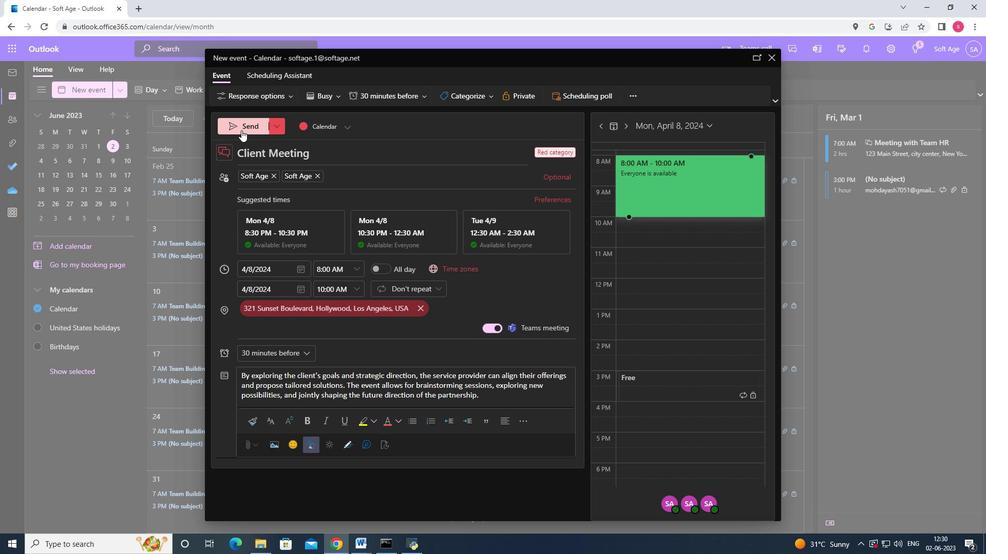 
